 Task: Select the in-Preview option in the preview open markdown links.
Action: Mouse moved to (9, 531)
Screenshot: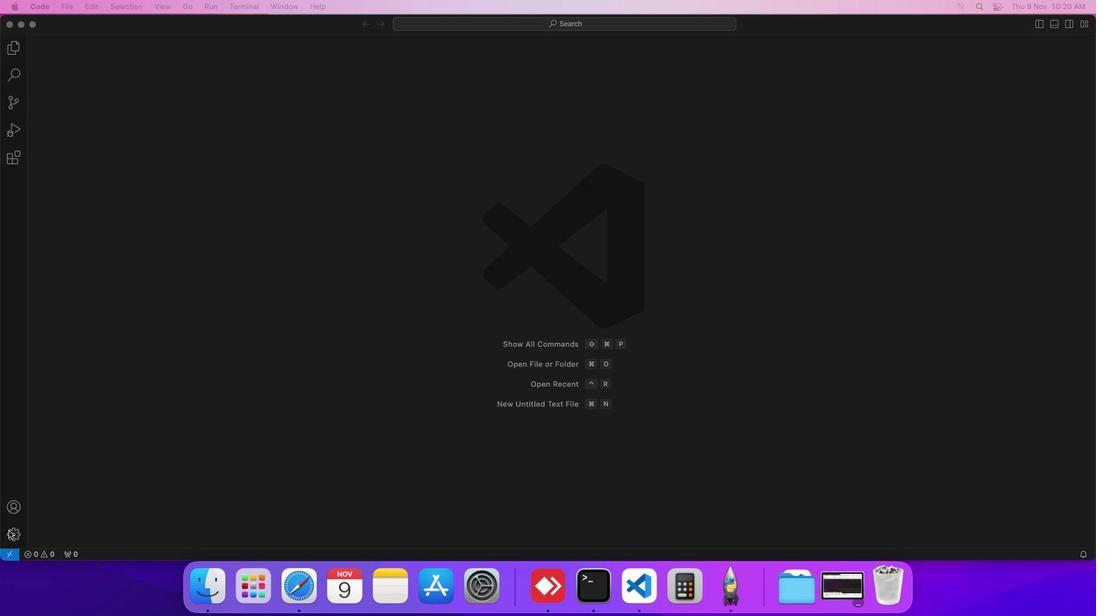 
Action: Mouse pressed left at (9, 531)
Screenshot: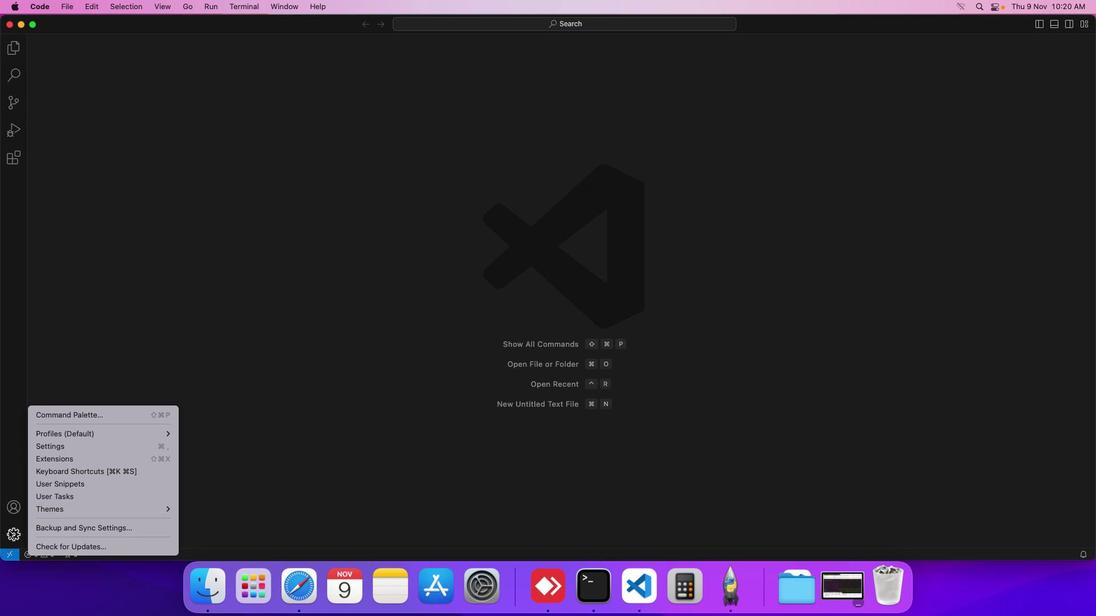 
Action: Mouse moved to (41, 446)
Screenshot: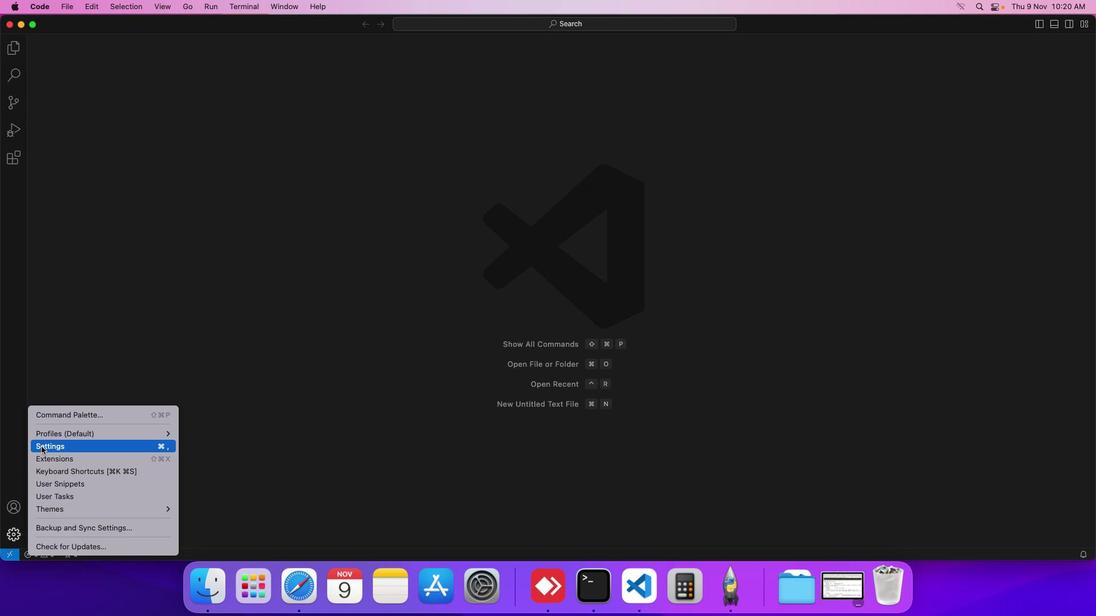 
Action: Mouse pressed left at (41, 446)
Screenshot: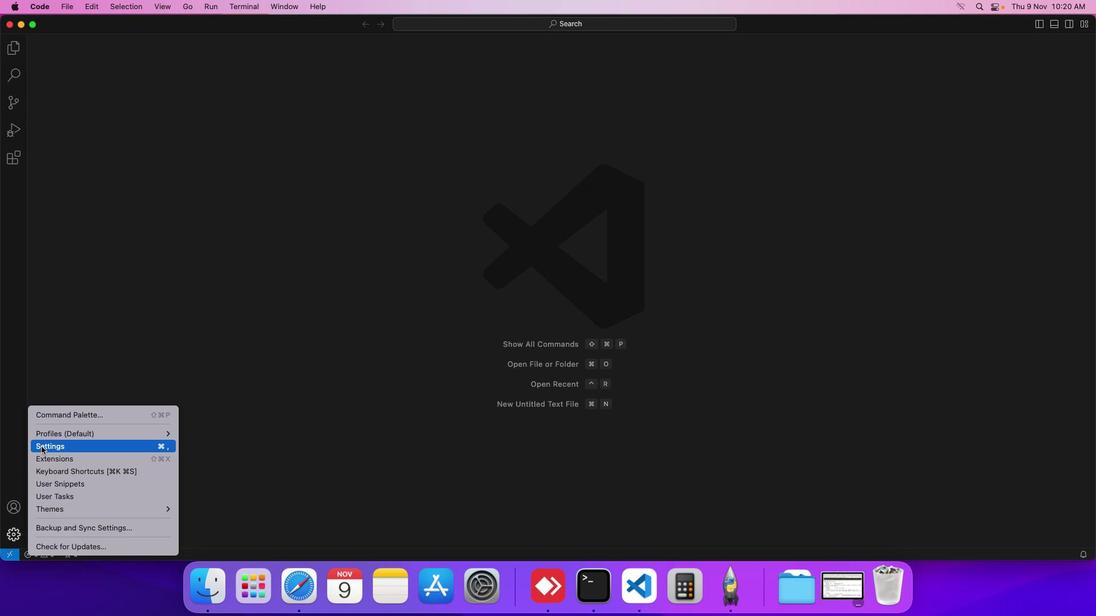 
Action: Mouse moved to (273, 203)
Screenshot: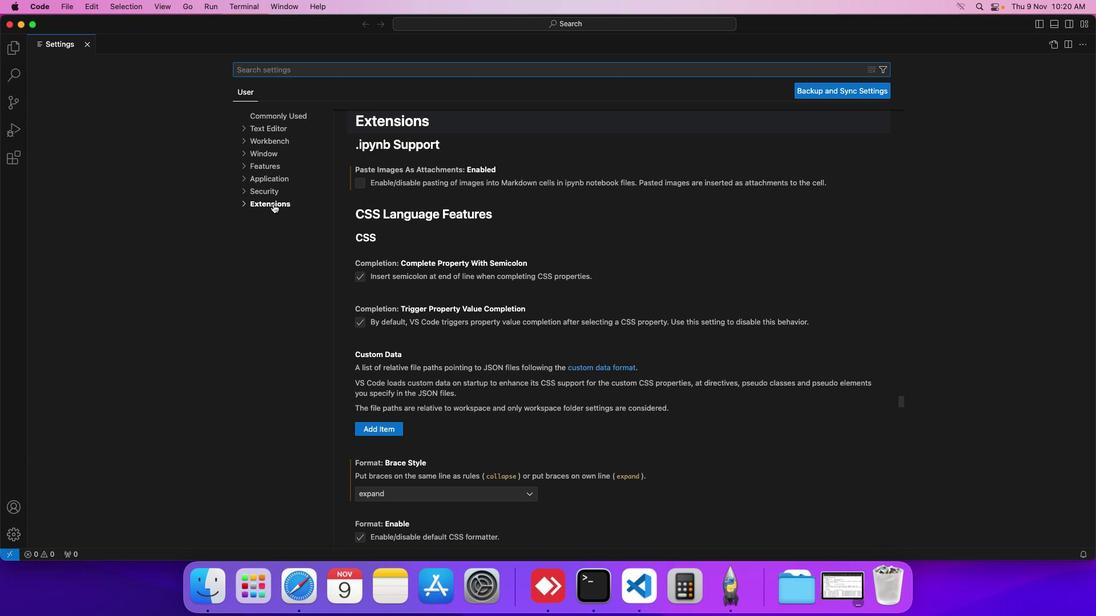 
Action: Mouse pressed left at (273, 203)
Screenshot: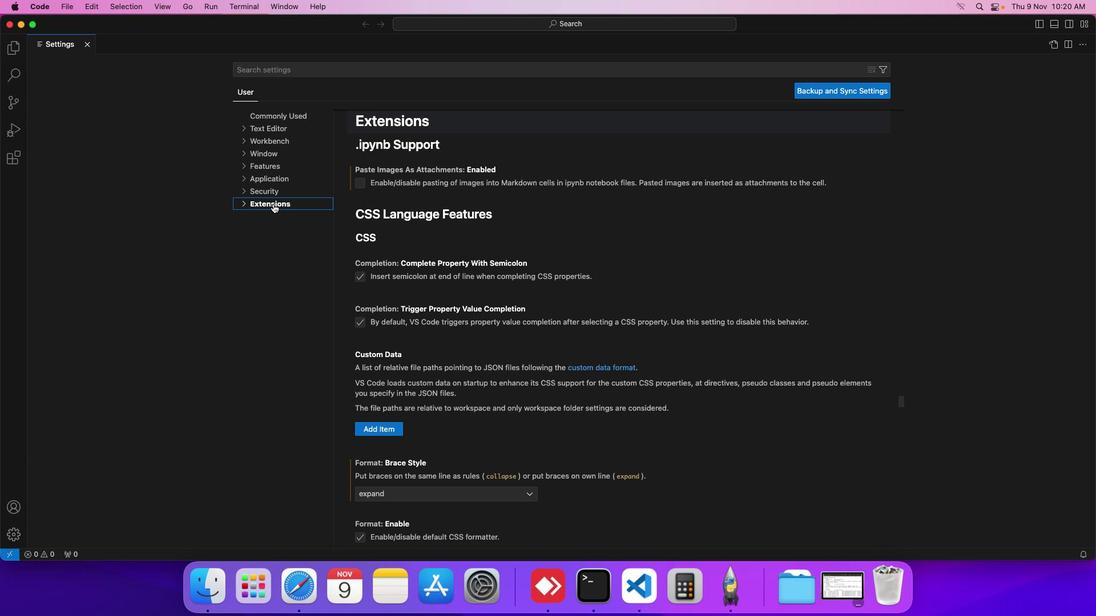 
Action: Mouse moved to (265, 355)
Screenshot: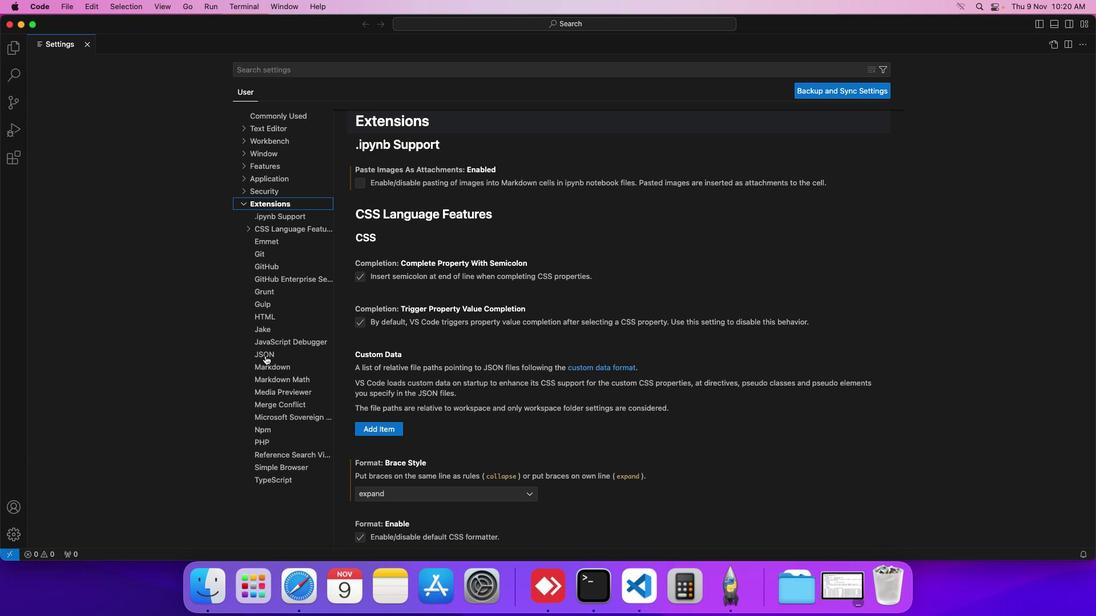 
Action: Mouse pressed left at (265, 355)
Screenshot: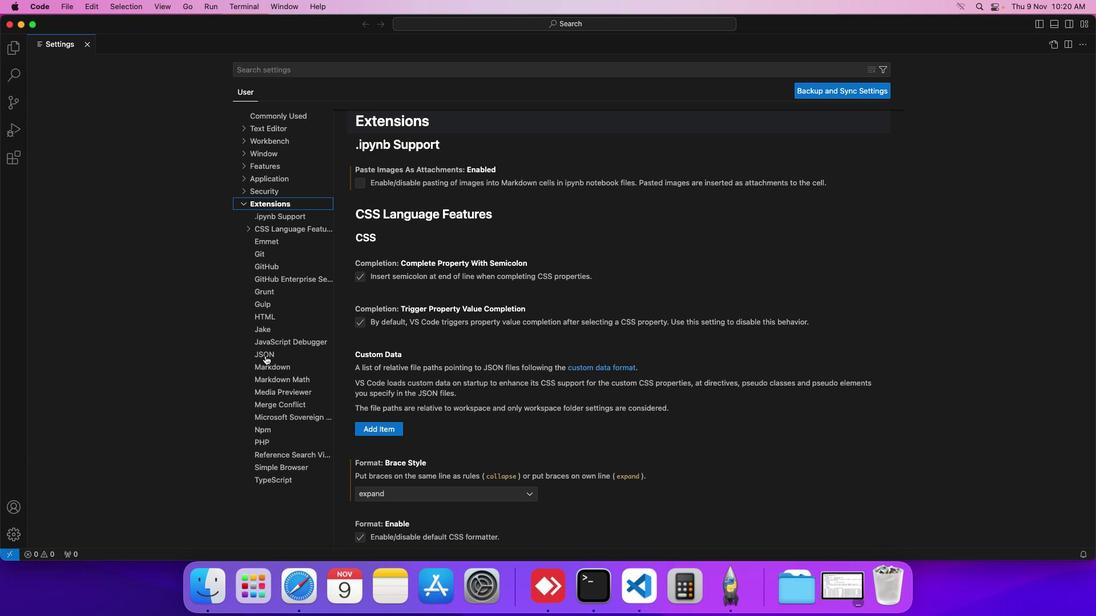 
Action: Mouse moved to (374, 432)
Screenshot: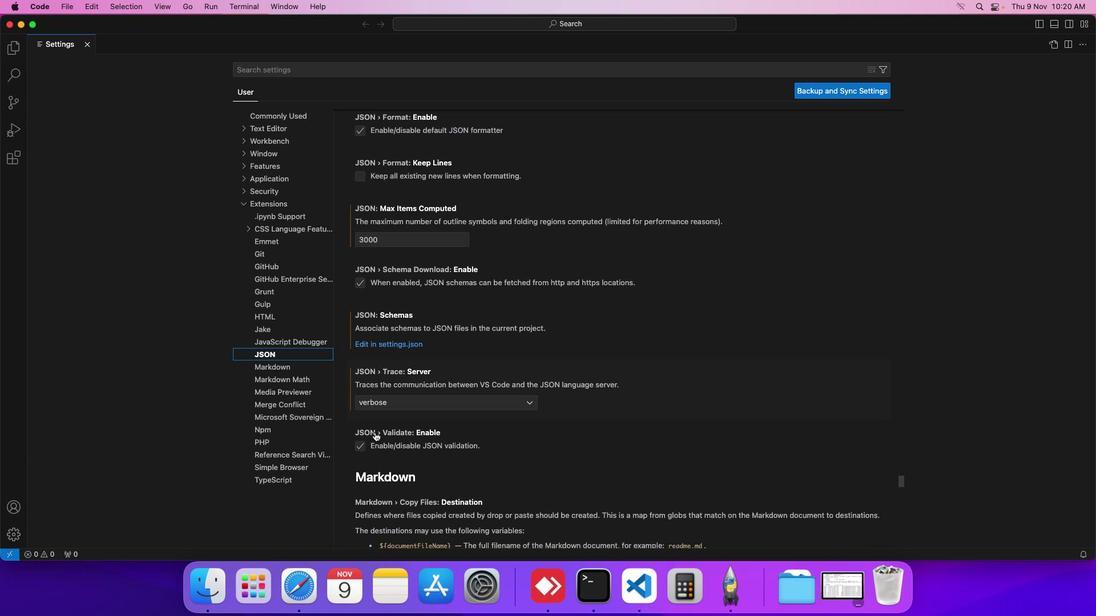 
Action: Mouse scrolled (374, 432) with delta (0, 0)
Screenshot: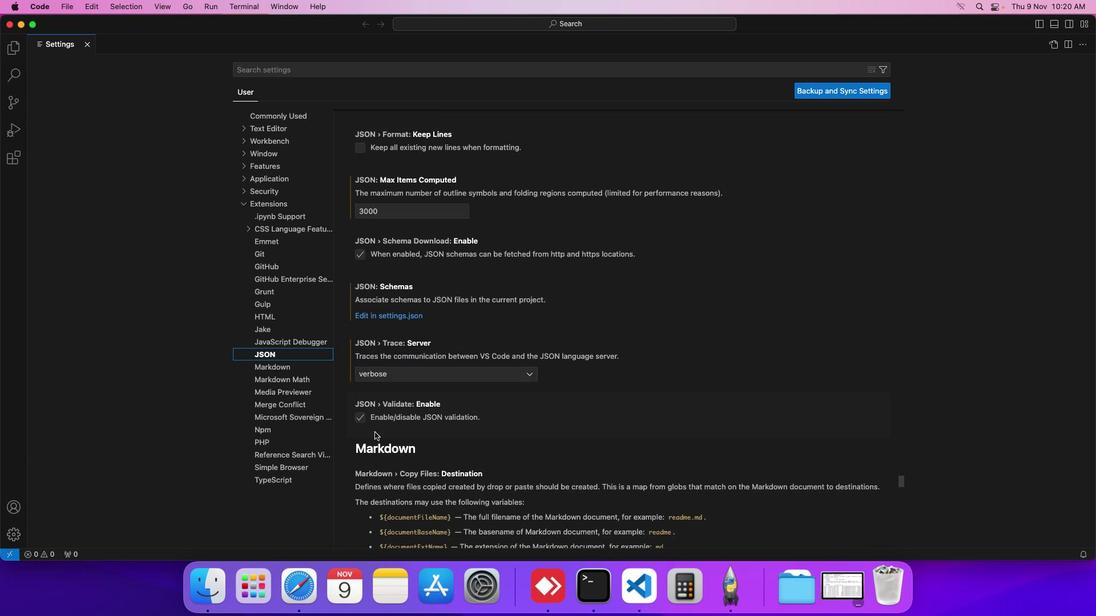
Action: Mouse scrolled (374, 432) with delta (0, 0)
Screenshot: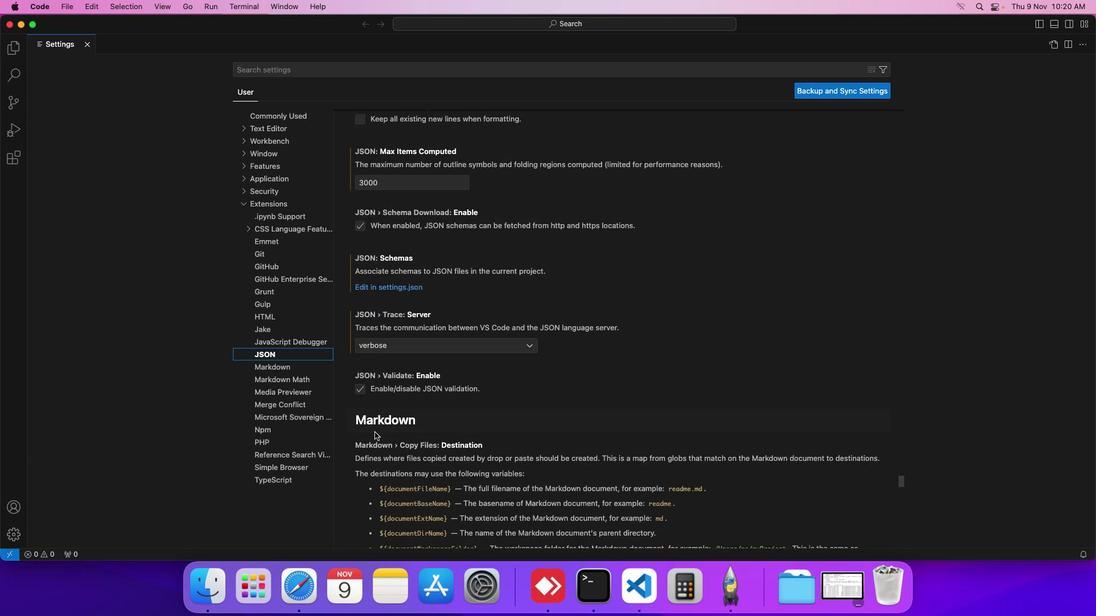 
Action: Mouse scrolled (374, 432) with delta (0, 0)
Screenshot: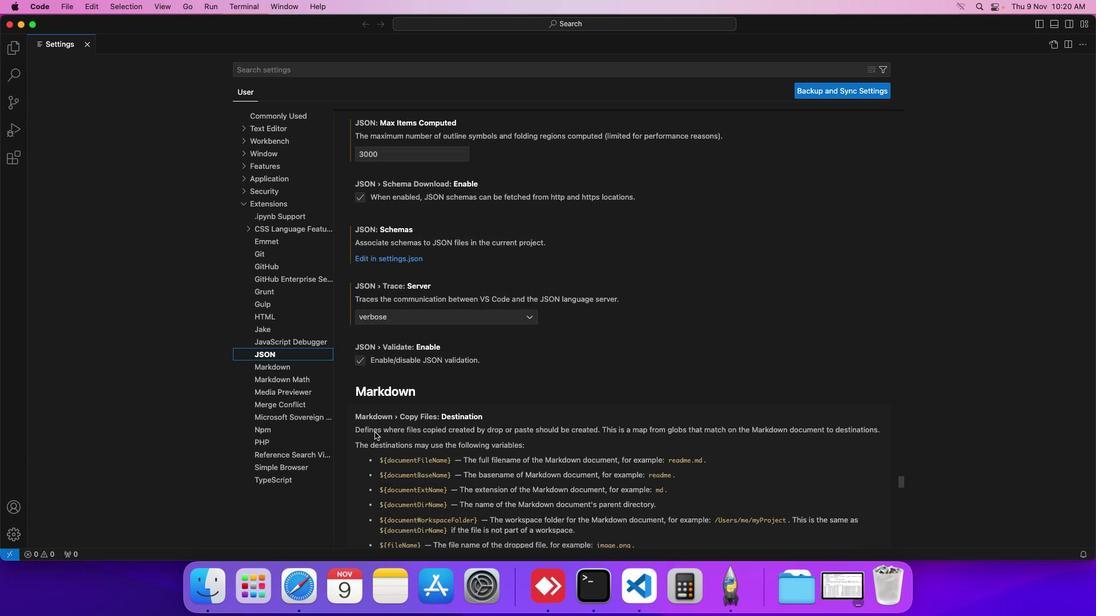 
Action: Mouse scrolled (374, 432) with delta (0, 0)
Screenshot: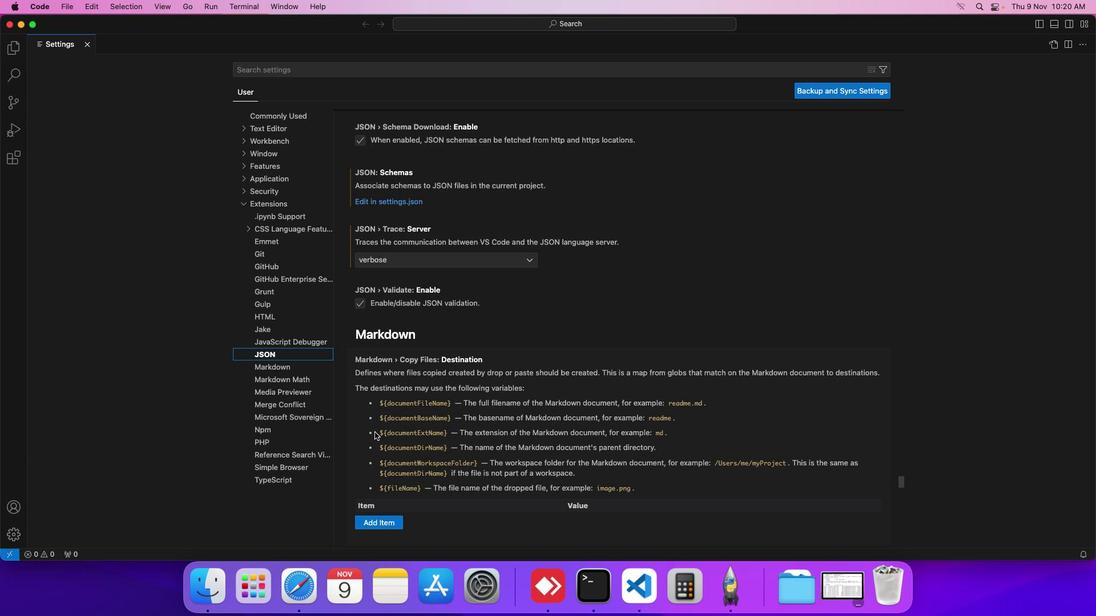 
Action: Mouse scrolled (374, 432) with delta (0, -1)
Screenshot: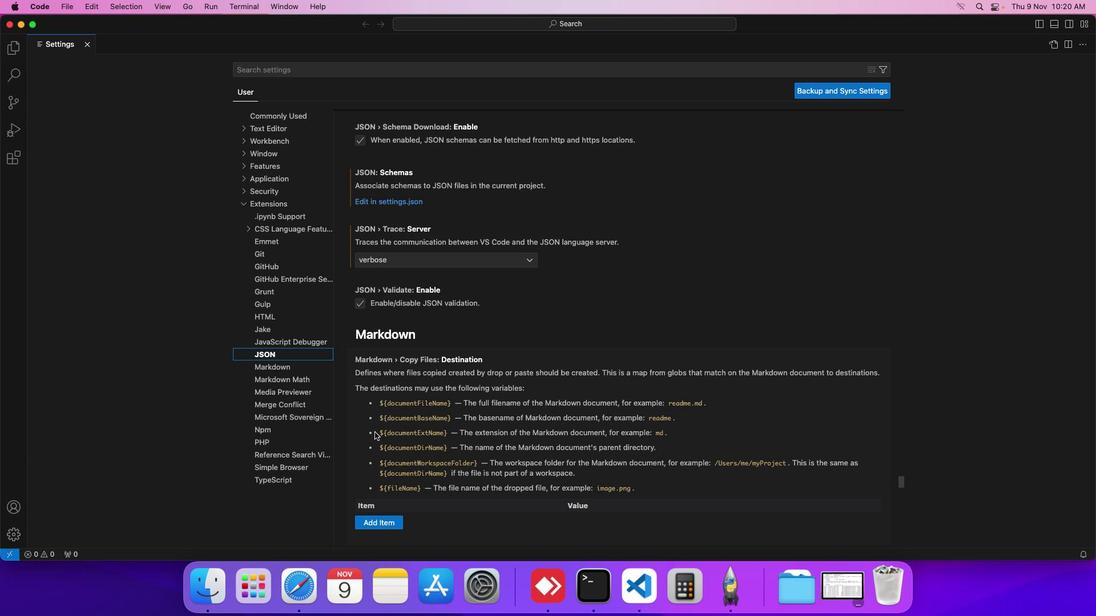 
Action: Mouse scrolled (374, 432) with delta (0, 0)
Screenshot: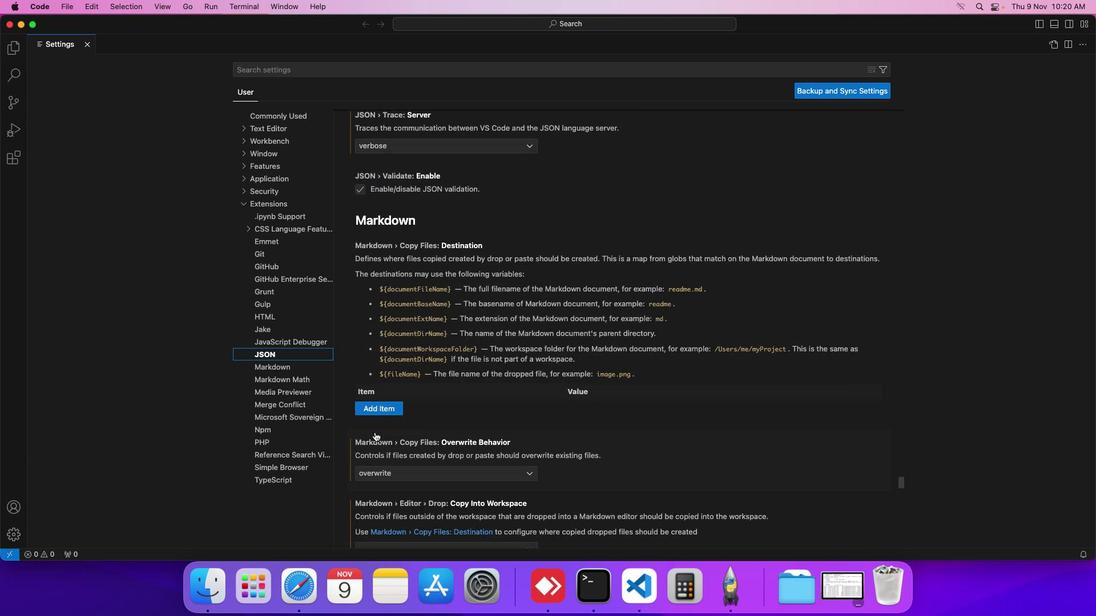 
Action: Mouse scrolled (374, 432) with delta (0, 0)
Screenshot: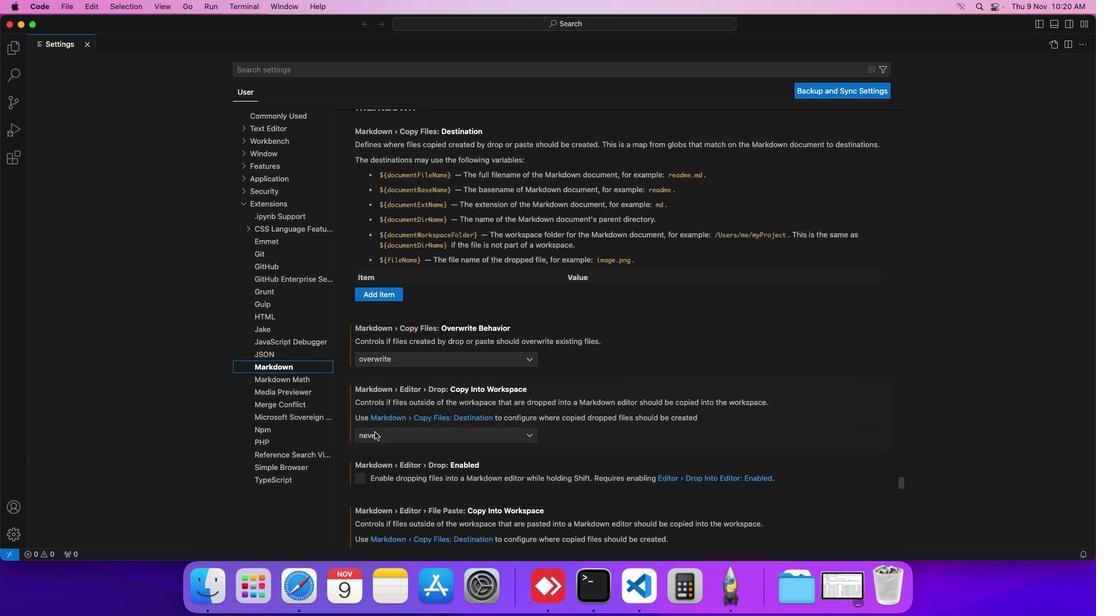 
Action: Mouse scrolled (374, 432) with delta (0, -1)
Screenshot: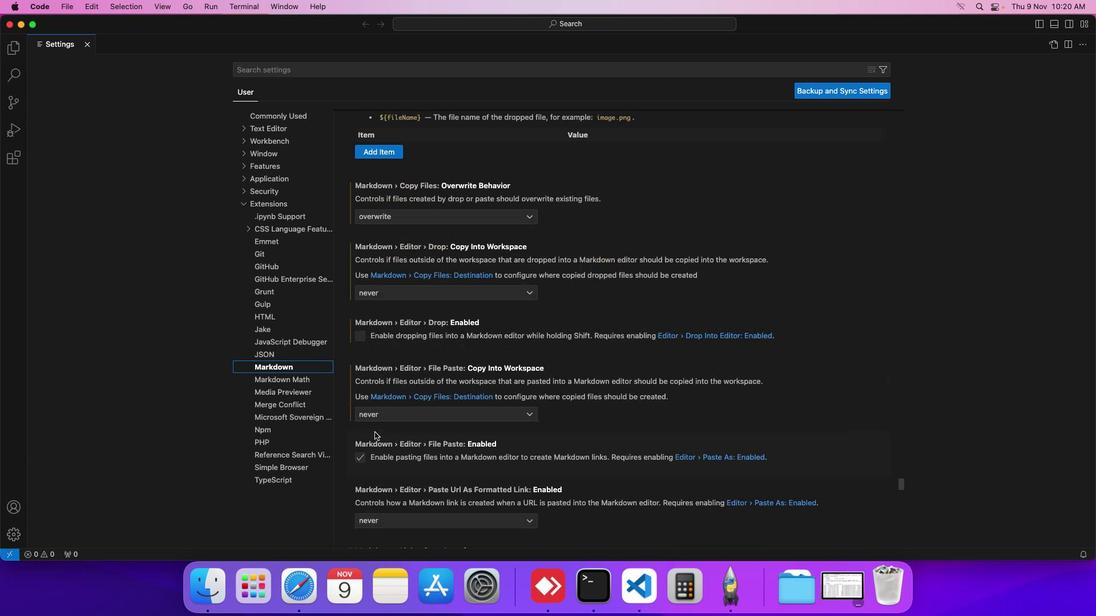 
Action: Mouse scrolled (374, 432) with delta (0, -2)
Screenshot: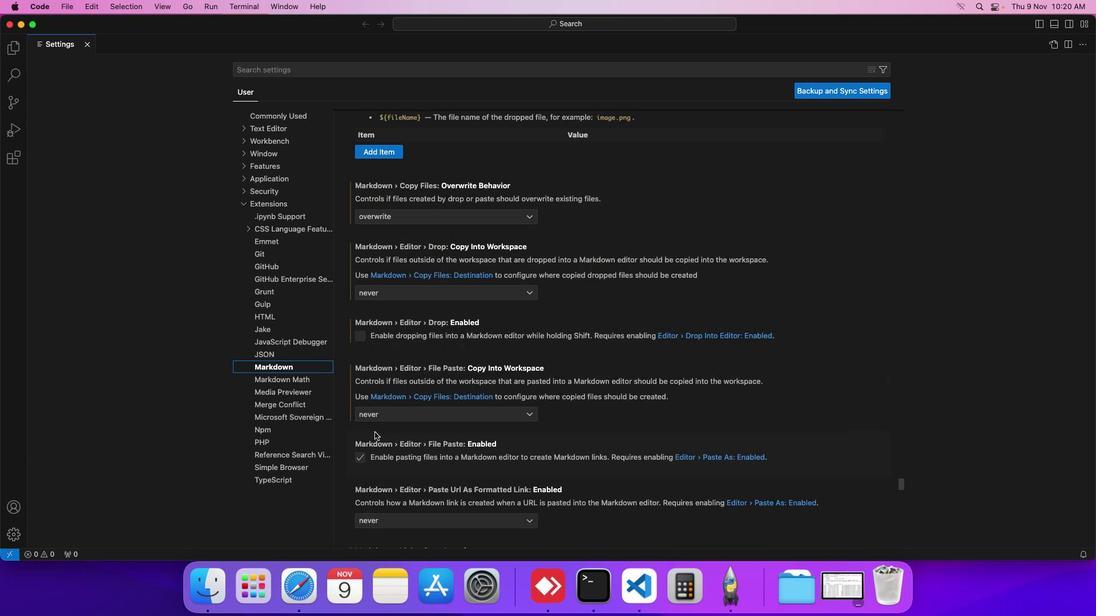 
Action: Mouse scrolled (374, 432) with delta (0, -2)
Screenshot: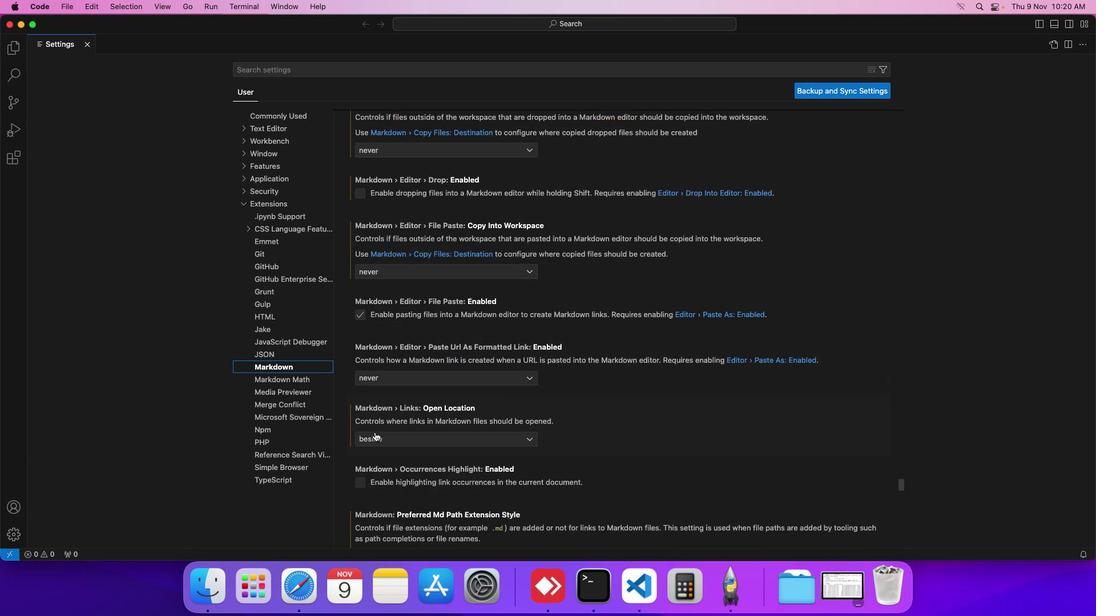 
Action: Mouse scrolled (374, 432) with delta (0, -2)
Screenshot: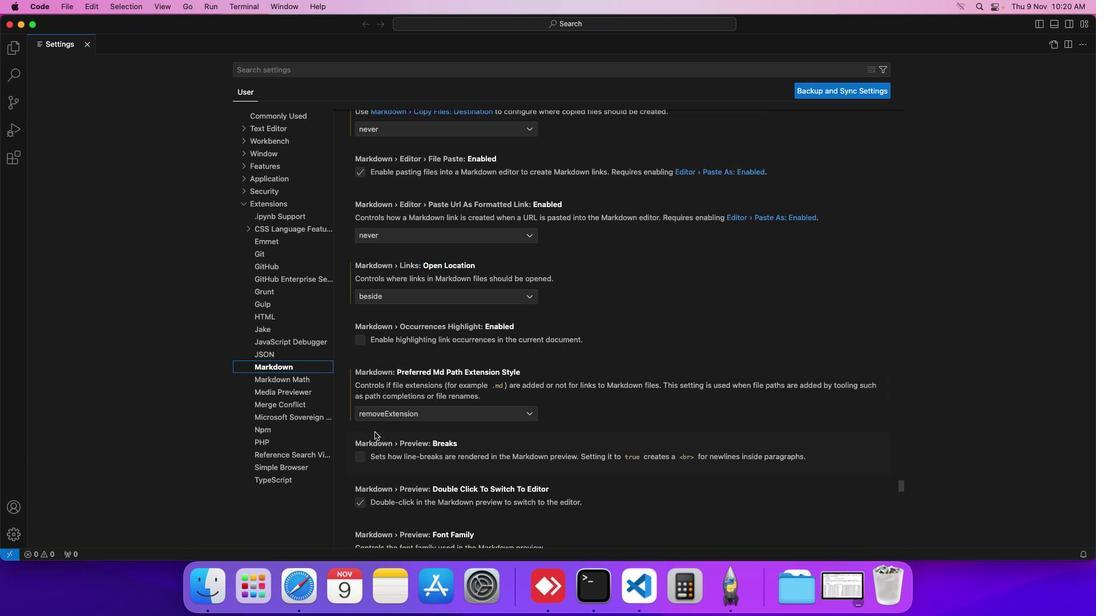 
Action: Mouse scrolled (374, 432) with delta (0, -2)
Screenshot: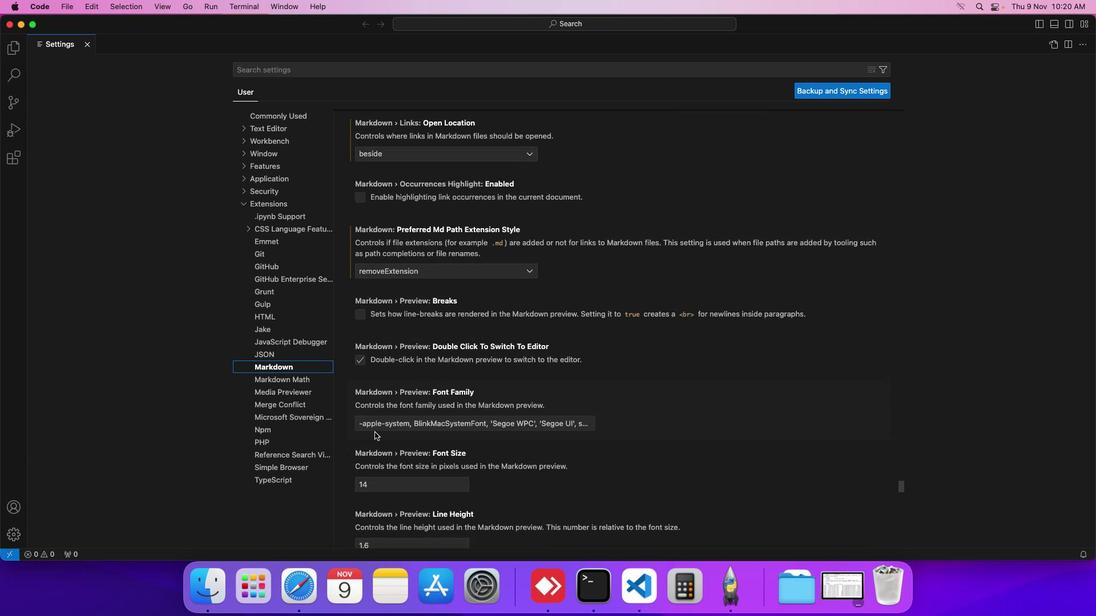 
Action: Mouse scrolled (374, 432) with delta (0, -2)
Screenshot: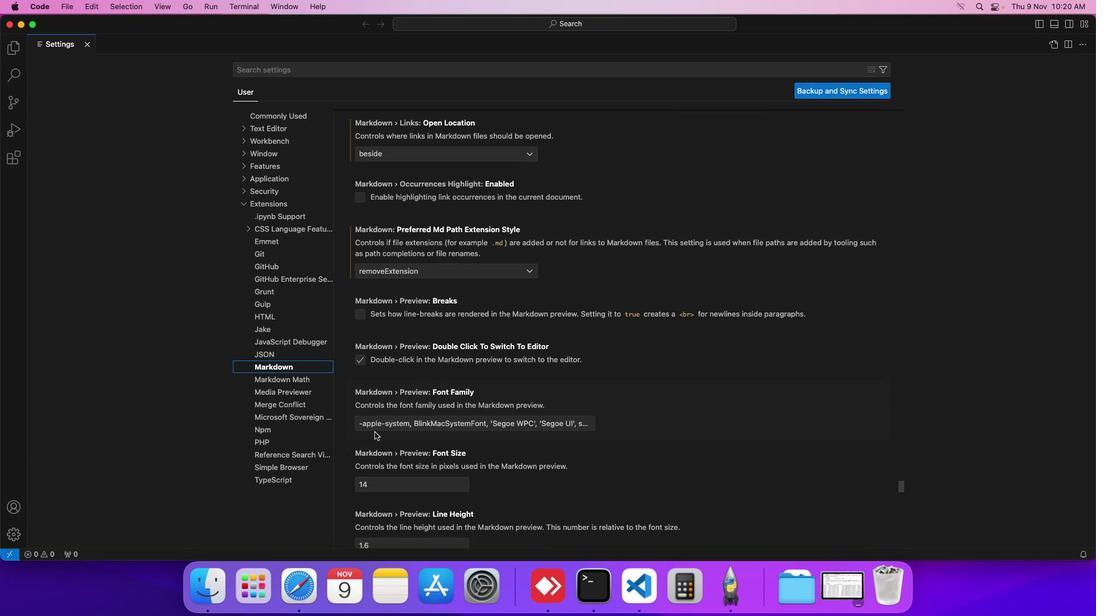 
Action: Mouse scrolled (374, 432) with delta (0, 0)
Screenshot: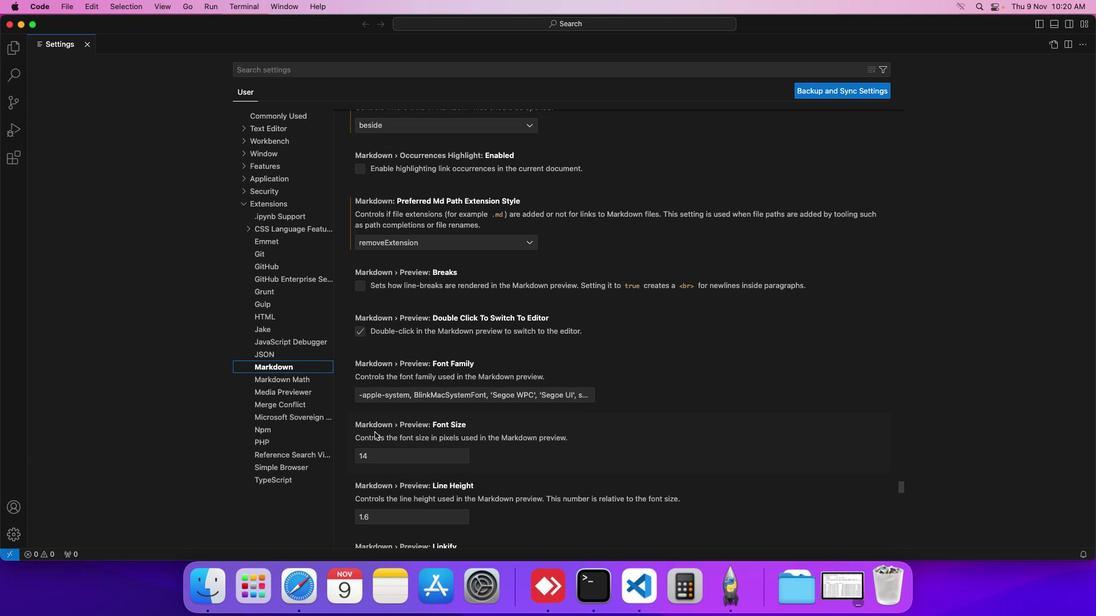 
Action: Mouse scrolled (374, 432) with delta (0, 0)
Screenshot: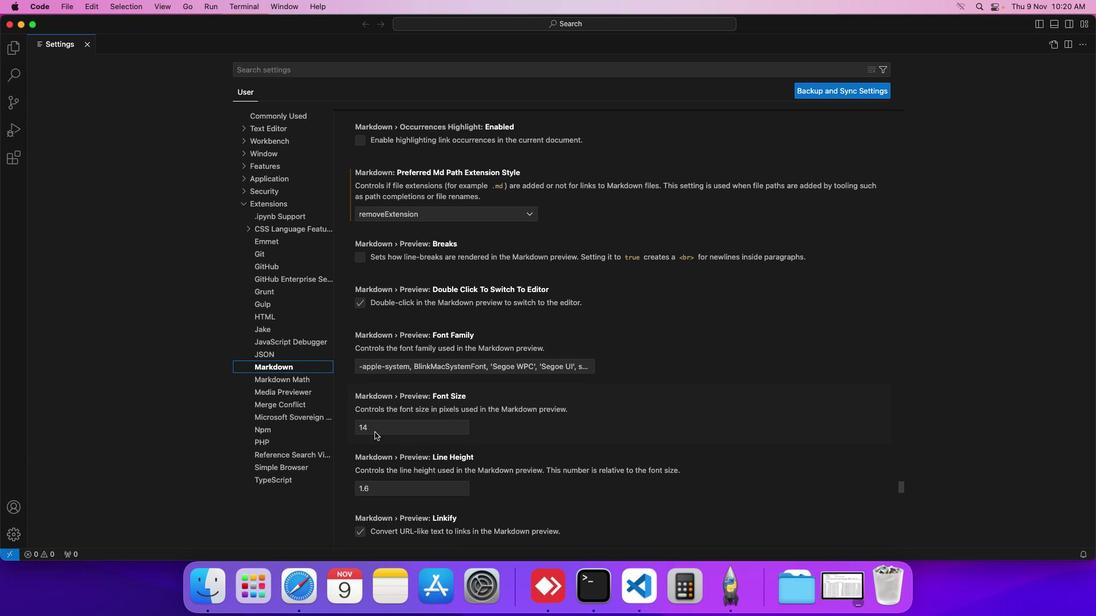
Action: Mouse scrolled (374, 432) with delta (0, 0)
Screenshot: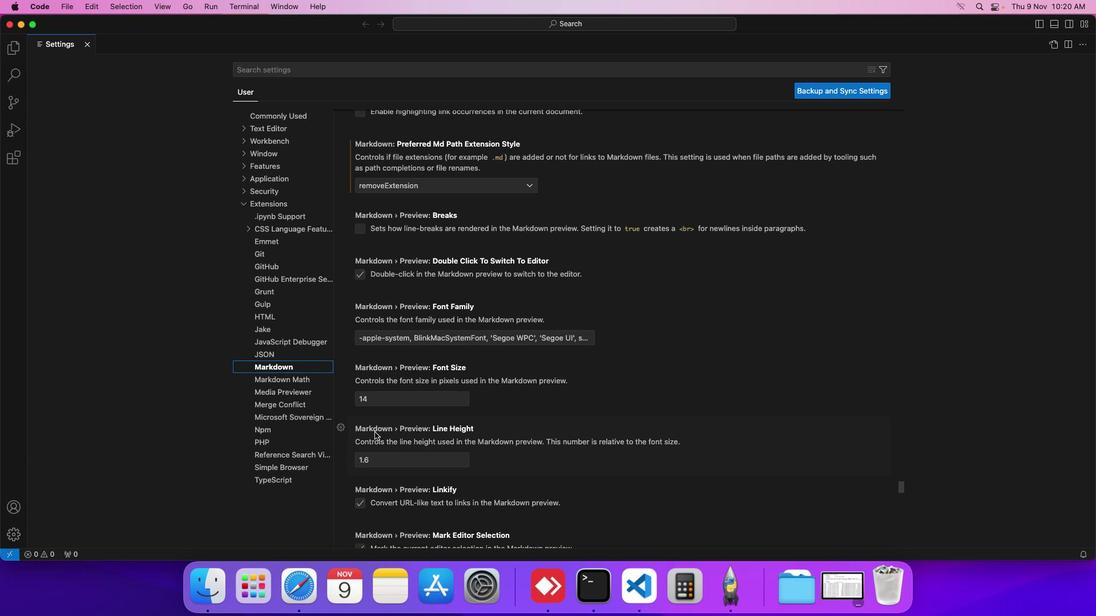 
Action: Mouse scrolled (374, 432) with delta (0, 0)
Screenshot: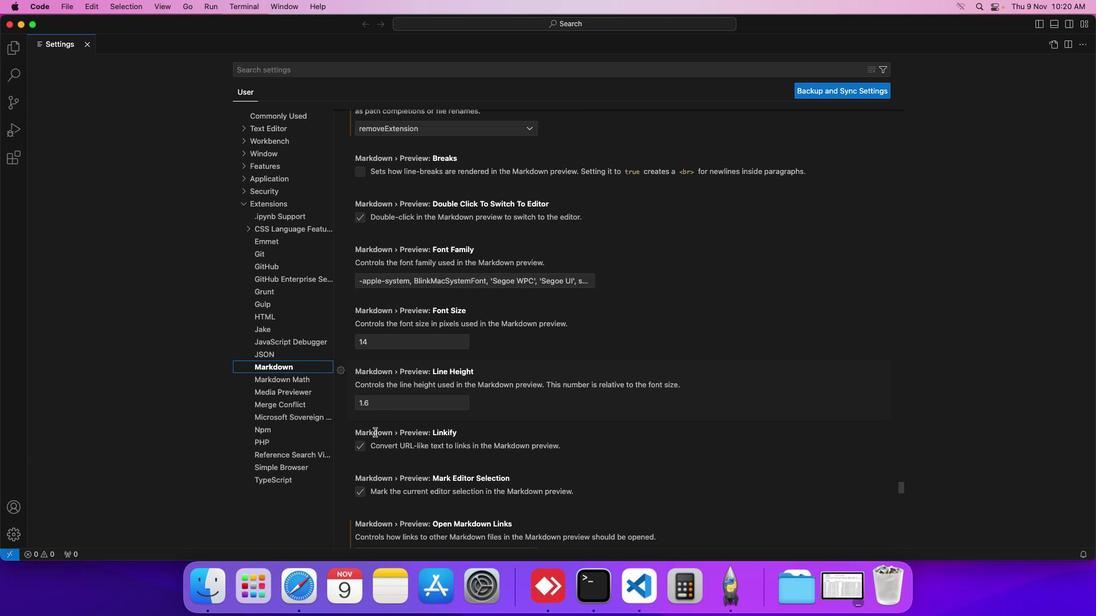 
Action: Mouse scrolled (374, 432) with delta (0, 0)
Screenshot: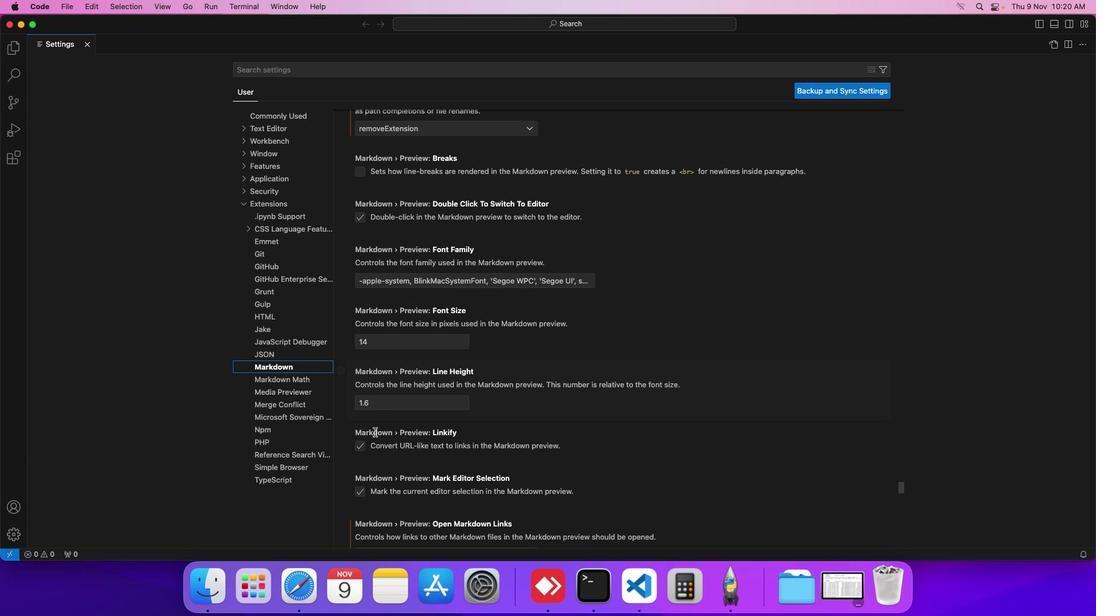 
Action: Mouse scrolled (374, 432) with delta (0, 0)
Screenshot: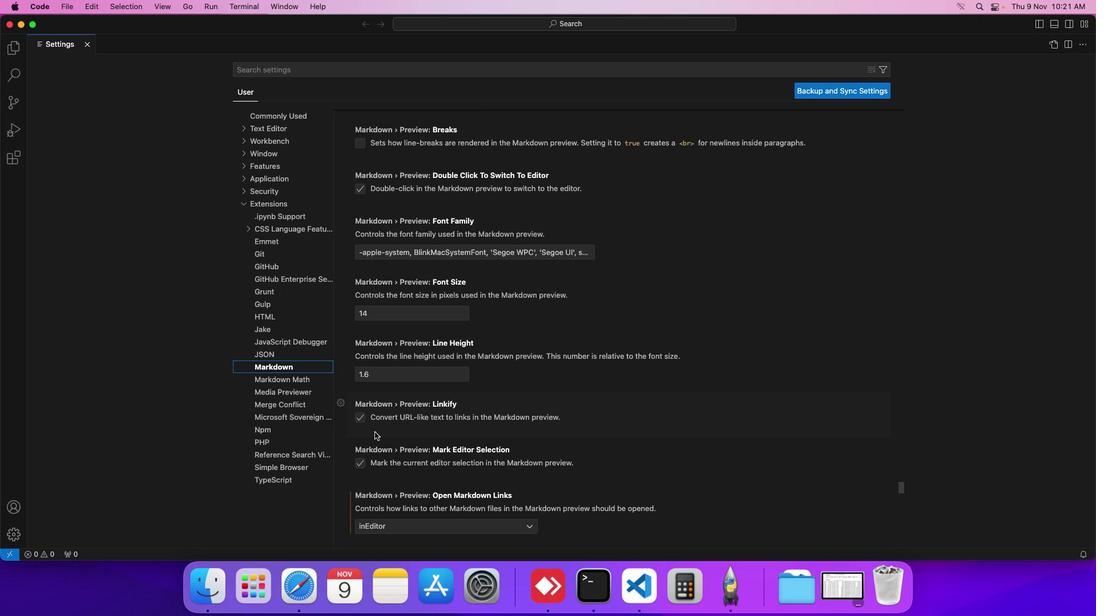 
Action: Mouse scrolled (374, 432) with delta (0, 0)
Screenshot: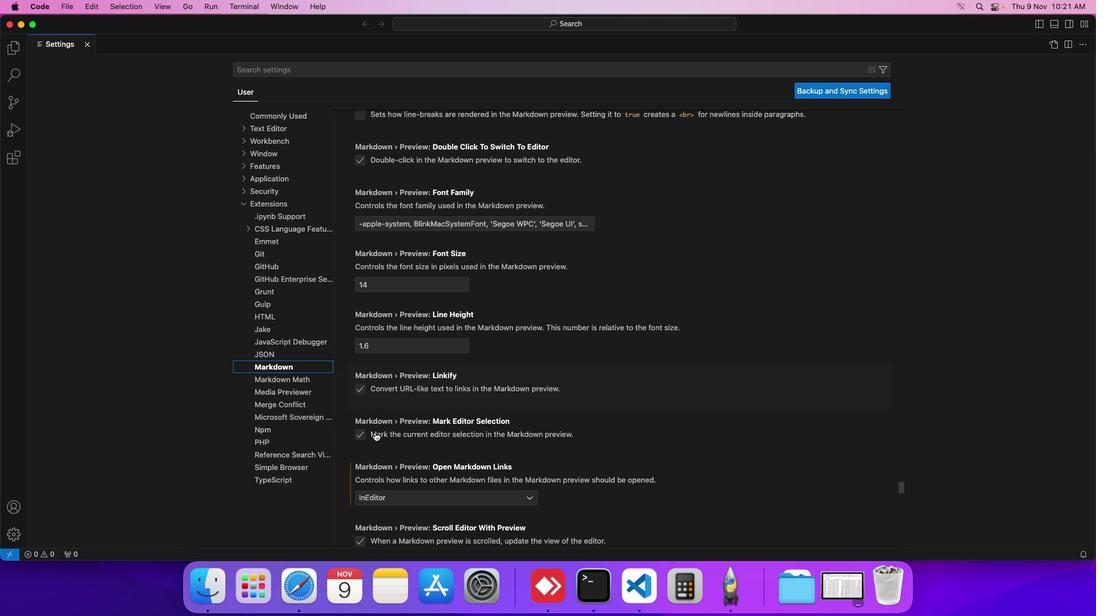 
Action: Mouse scrolled (374, 432) with delta (0, 0)
Screenshot: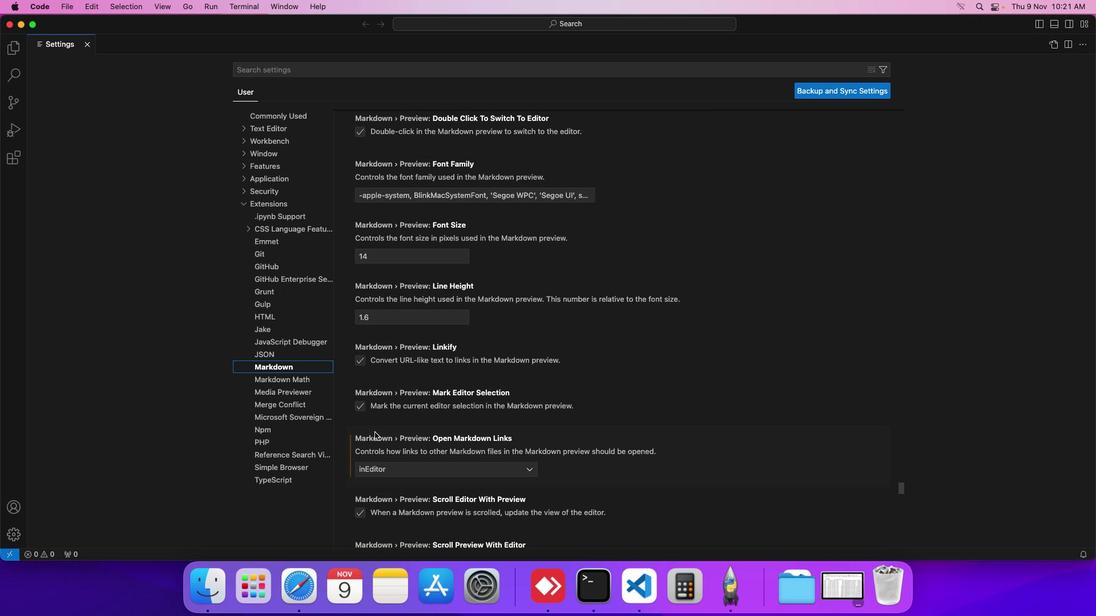 
Action: Mouse scrolled (374, 432) with delta (0, 0)
Screenshot: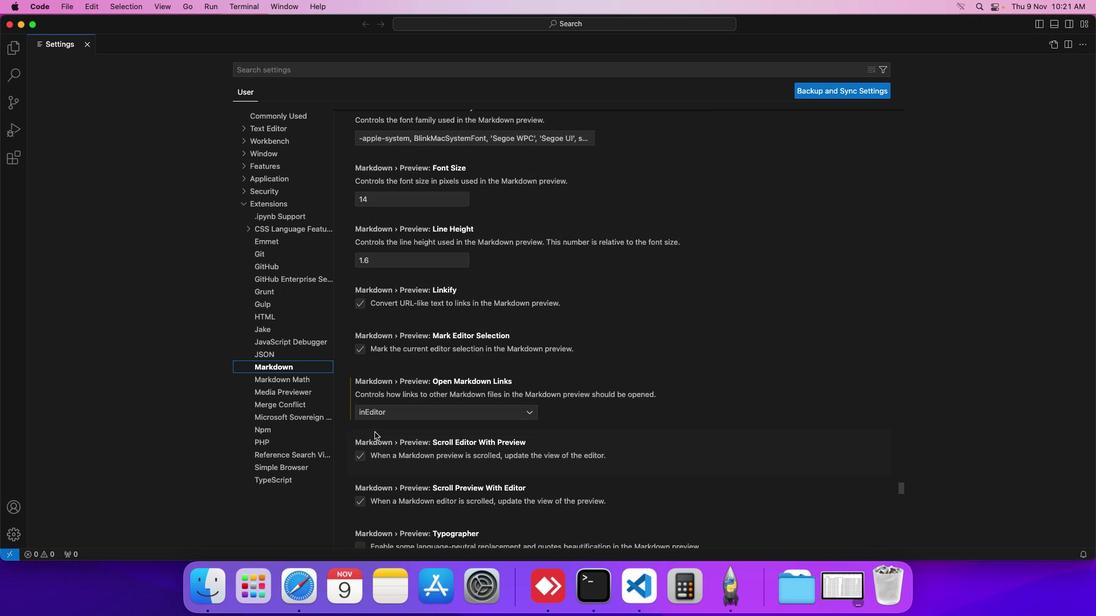 
Action: Mouse scrolled (374, 432) with delta (0, 0)
Screenshot: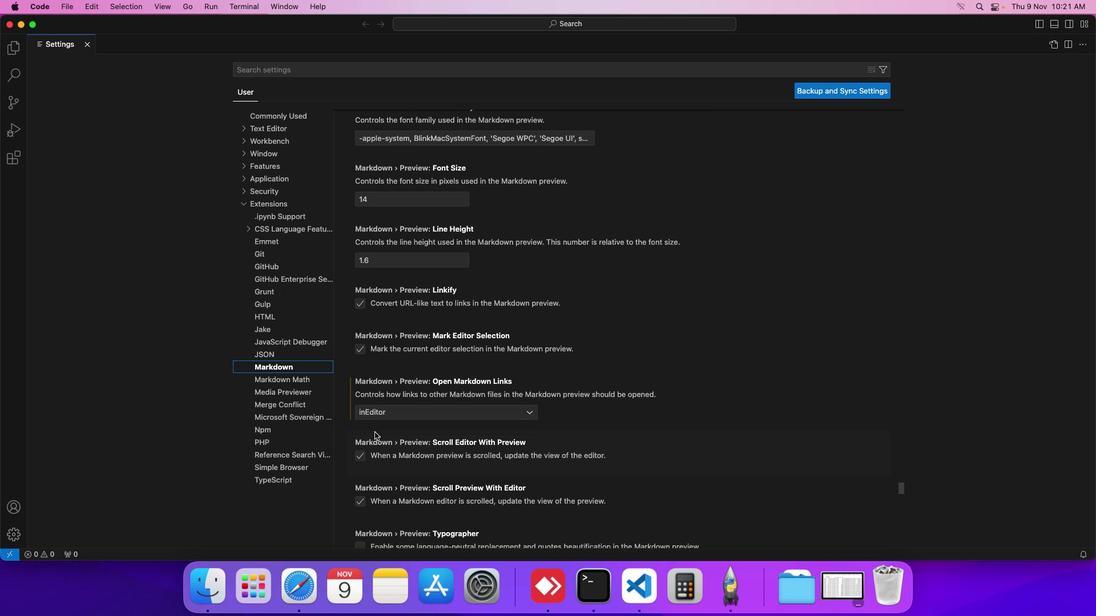 
Action: Mouse moved to (380, 414)
Screenshot: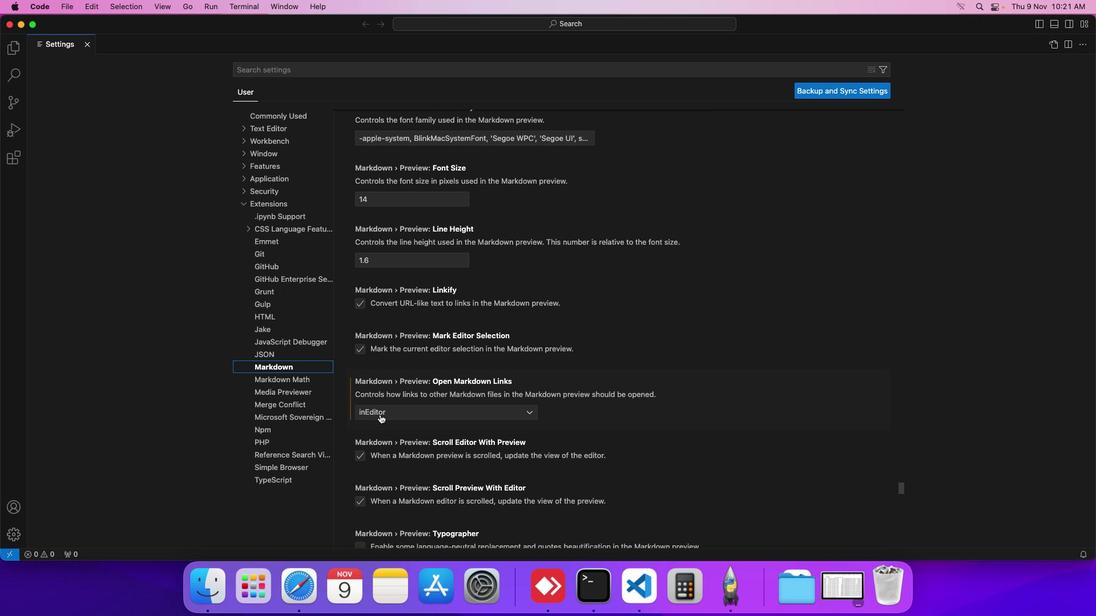 
Action: Mouse pressed left at (380, 414)
Screenshot: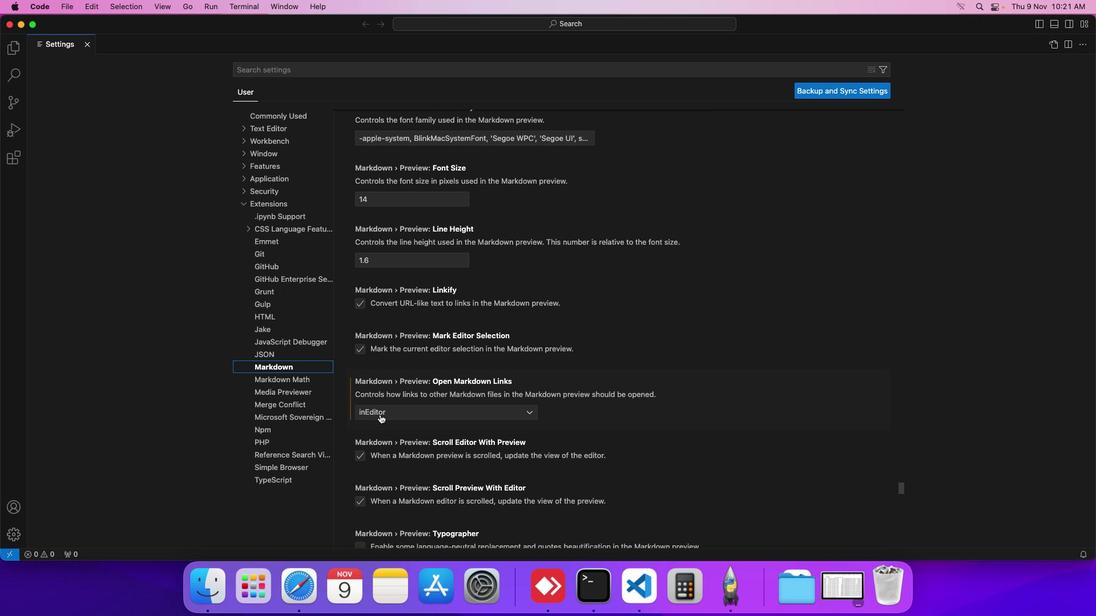 
Action: Mouse moved to (375, 423)
Screenshot: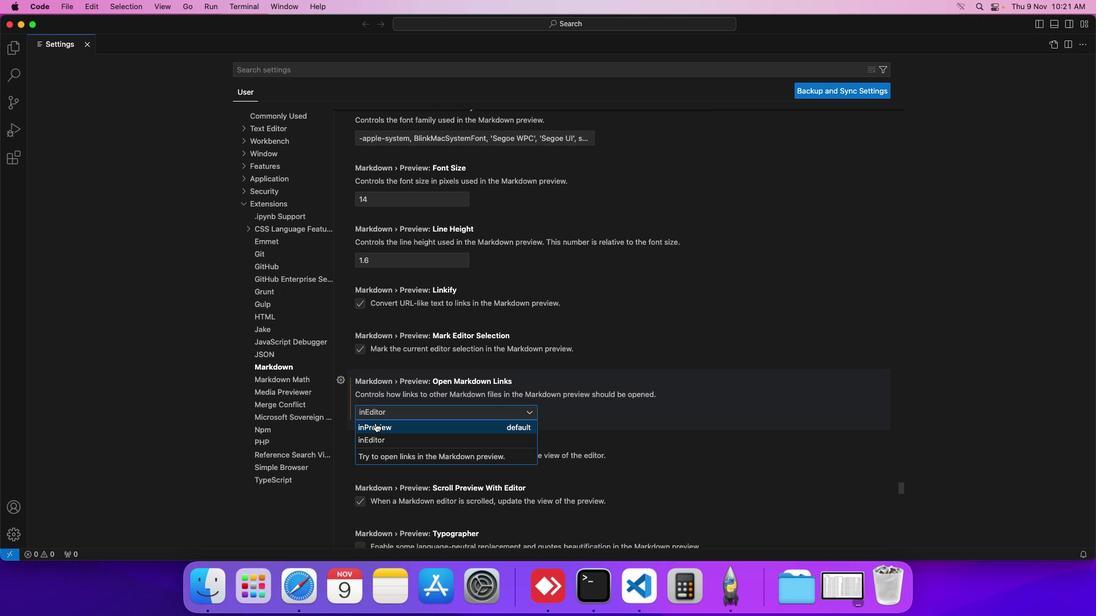 
Action: Mouse pressed left at (375, 423)
Screenshot: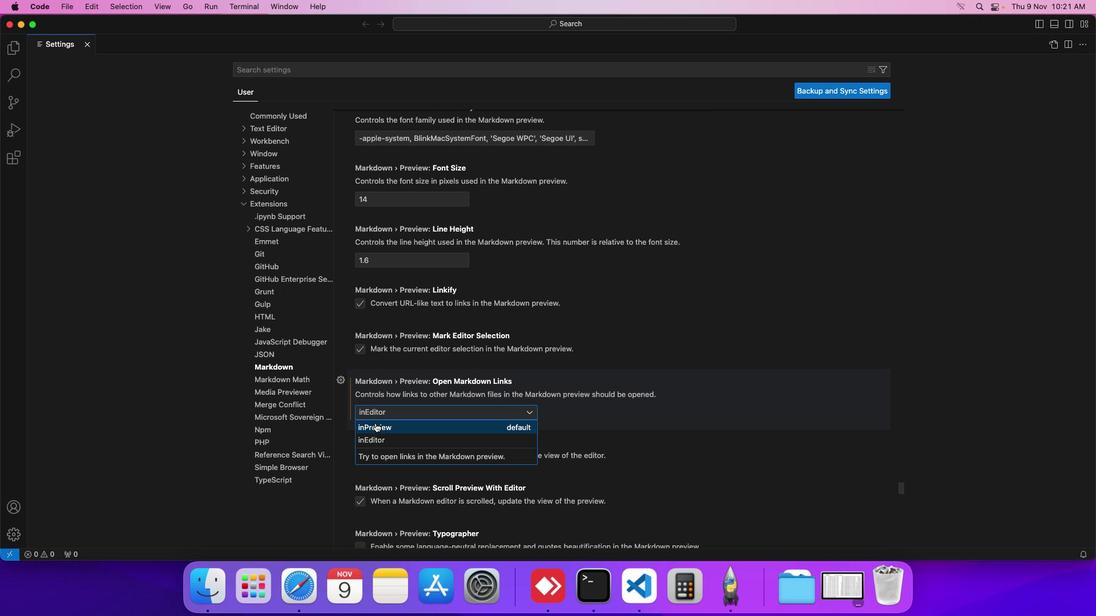 
Action: Mouse moved to (386, 418)
Screenshot: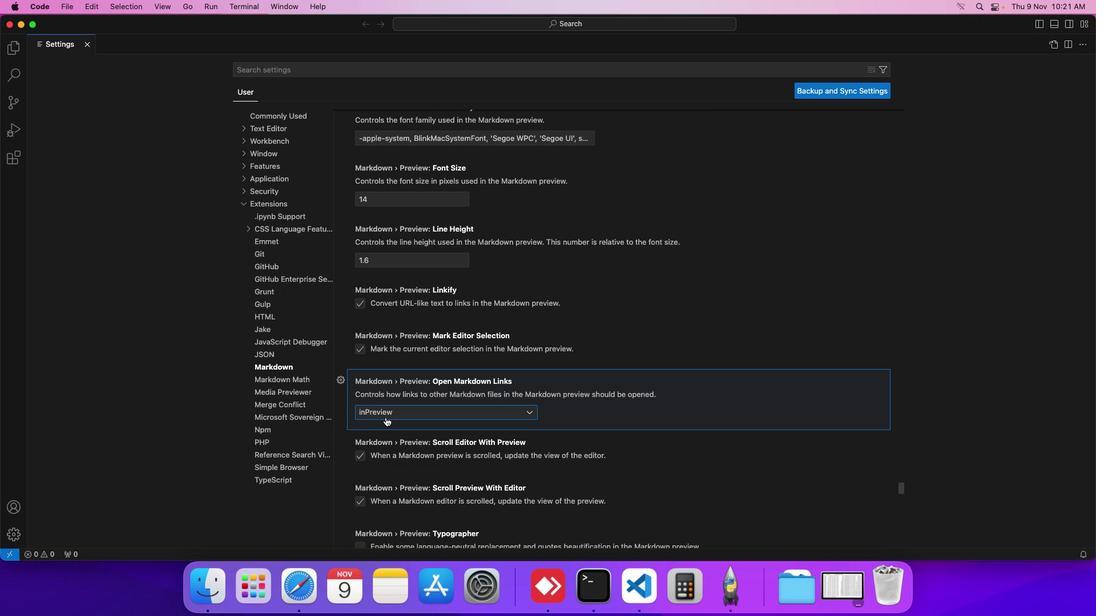 
